 Task: Sort the products by relevance.
Action: Mouse moved to (16, 125)
Screenshot: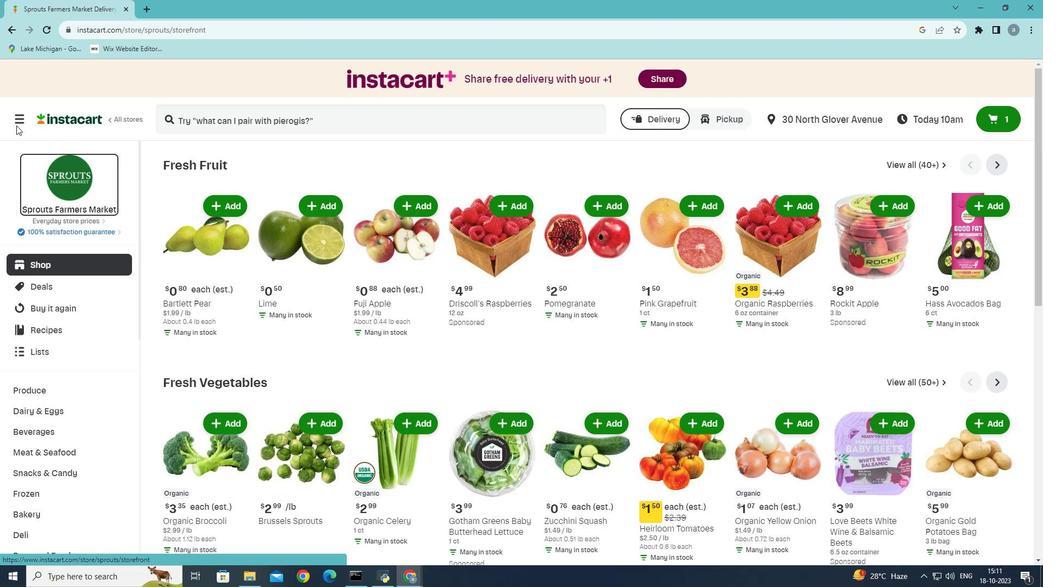 
Action: Mouse pressed left at (16, 125)
Screenshot: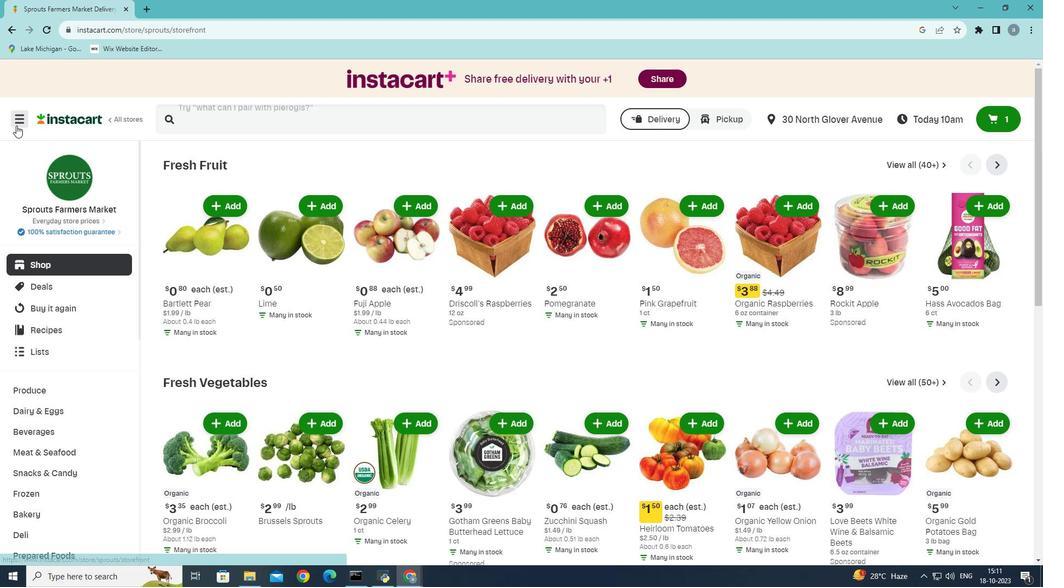 
Action: Mouse moved to (50, 321)
Screenshot: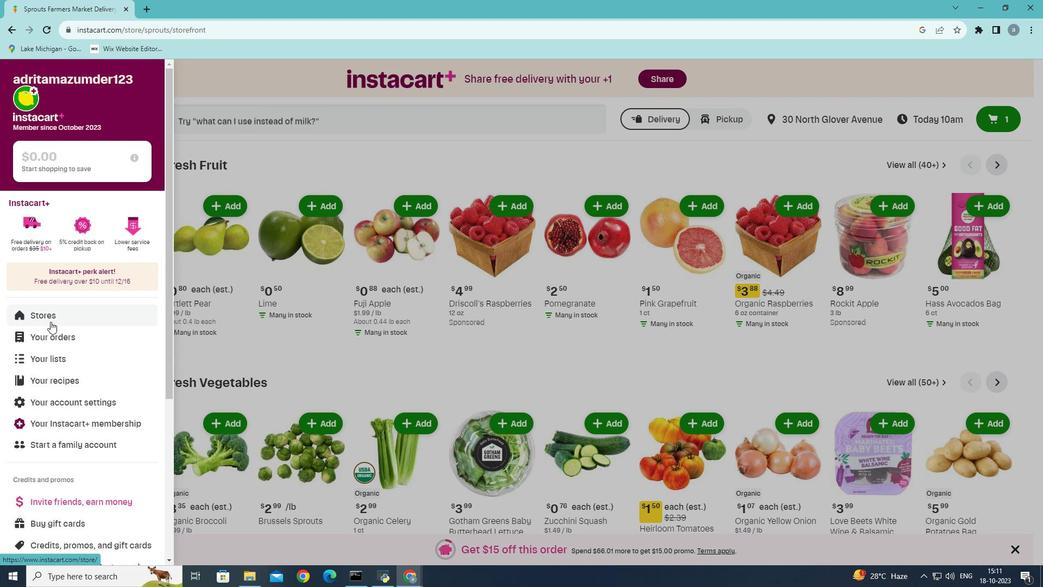 
Action: Mouse pressed left at (50, 321)
Screenshot: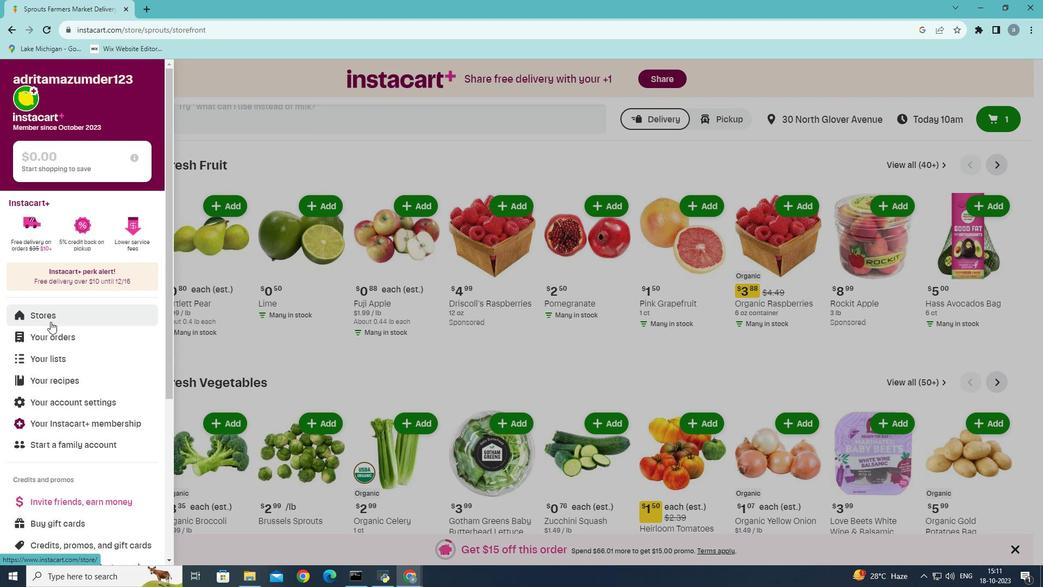 
Action: Mouse moved to (245, 115)
Screenshot: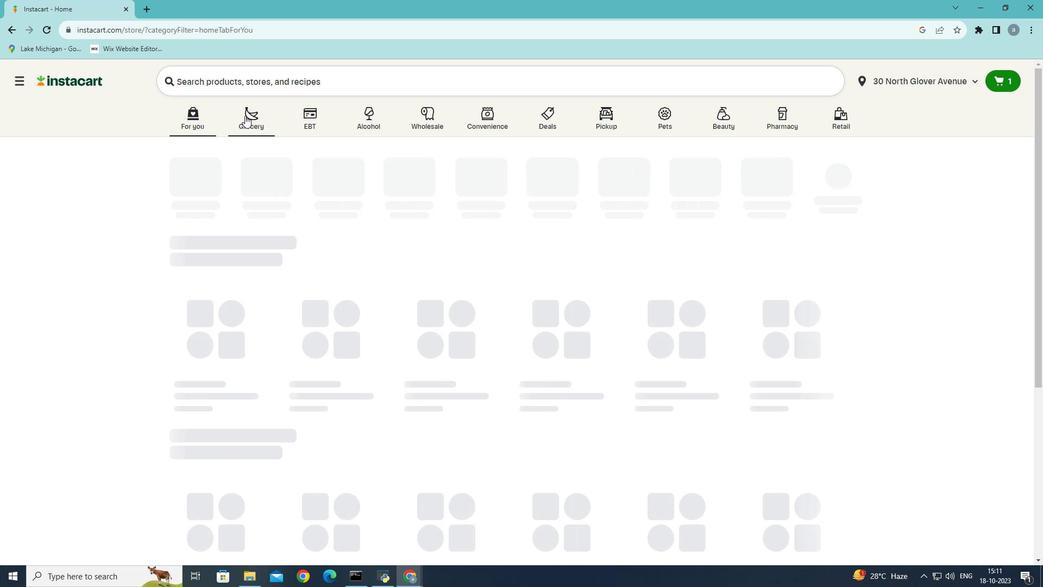 
Action: Mouse pressed left at (245, 115)
Screenshot: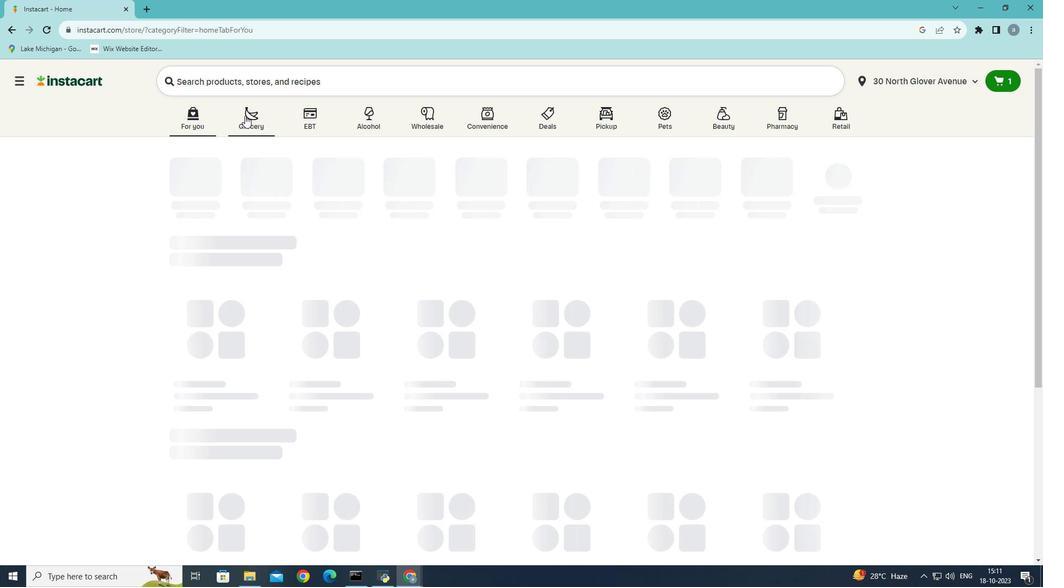 
Action: Mouse moved to (225, 339)
Screenshot: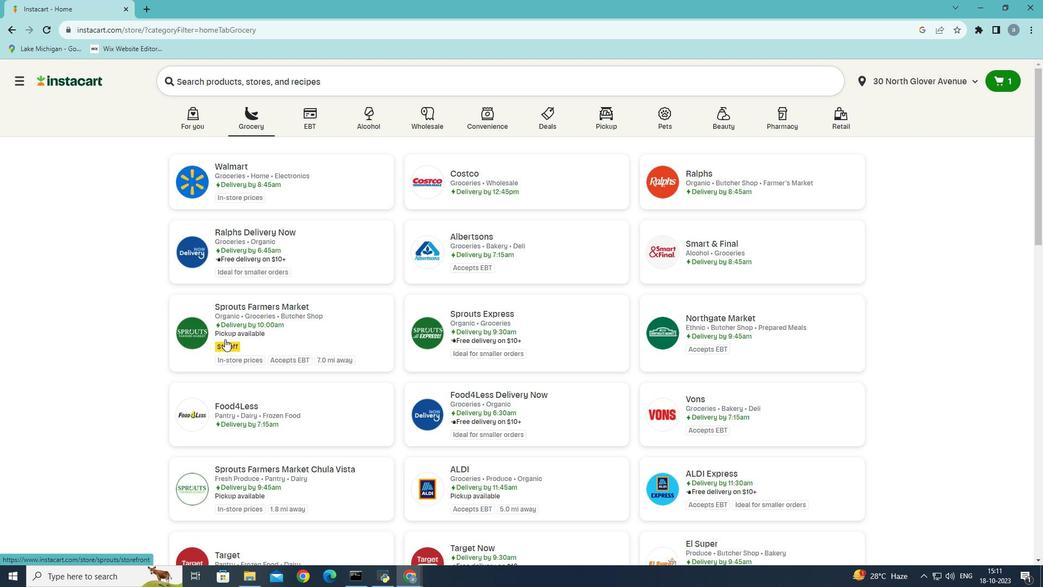 
Action: Mouse pressed left at (225, 339)
Screenshot: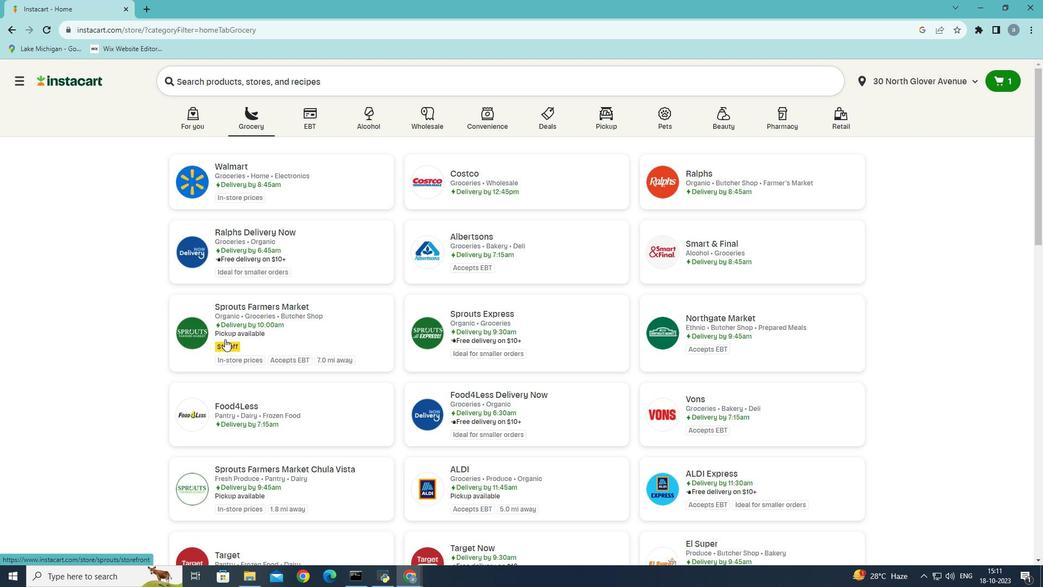 
Action: Mouse moved to (57, 452)
Screenshot: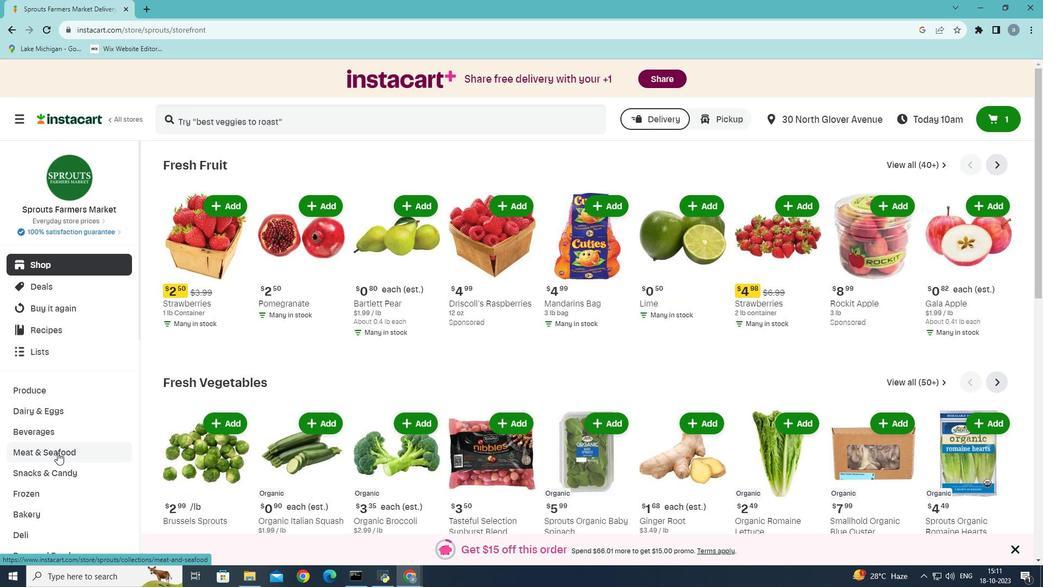 
Action: Mouse pressed left at (57, 452)
Screenshot: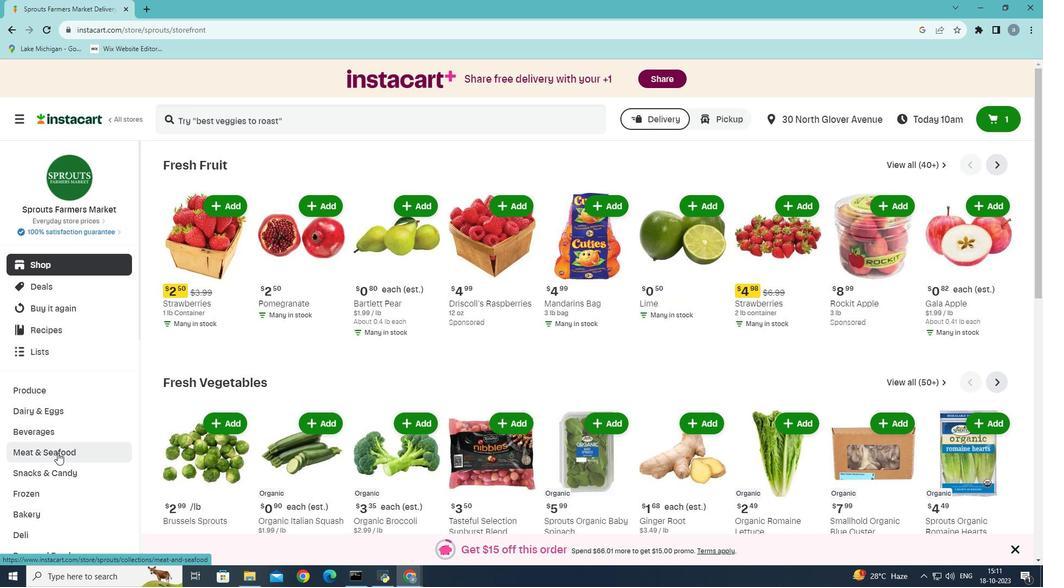 
Action: Mouse moved to (400, 189)
Screenshot: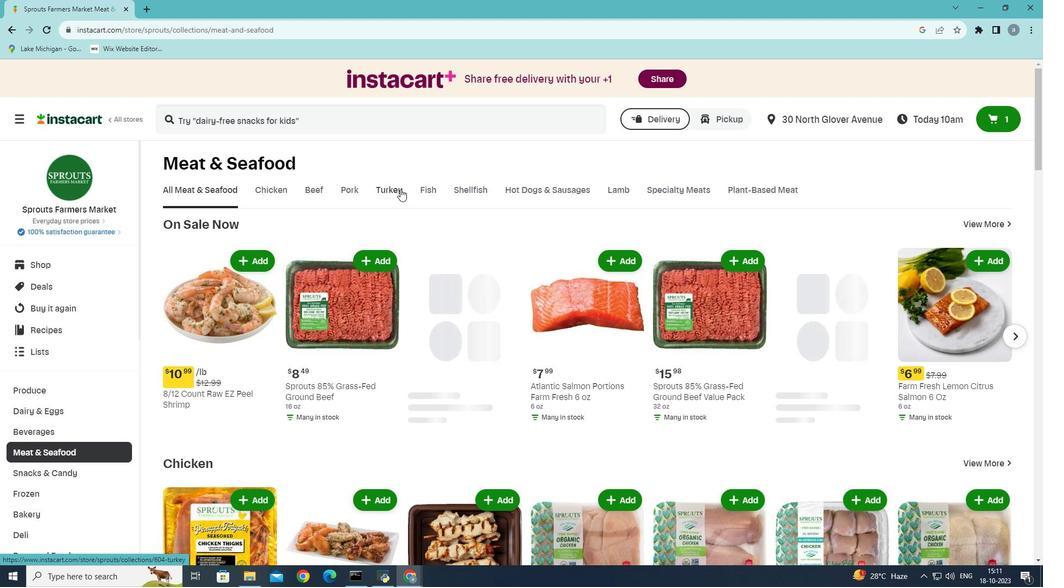 
Action: Mouse pressed left at (400, 189)
Screenshot: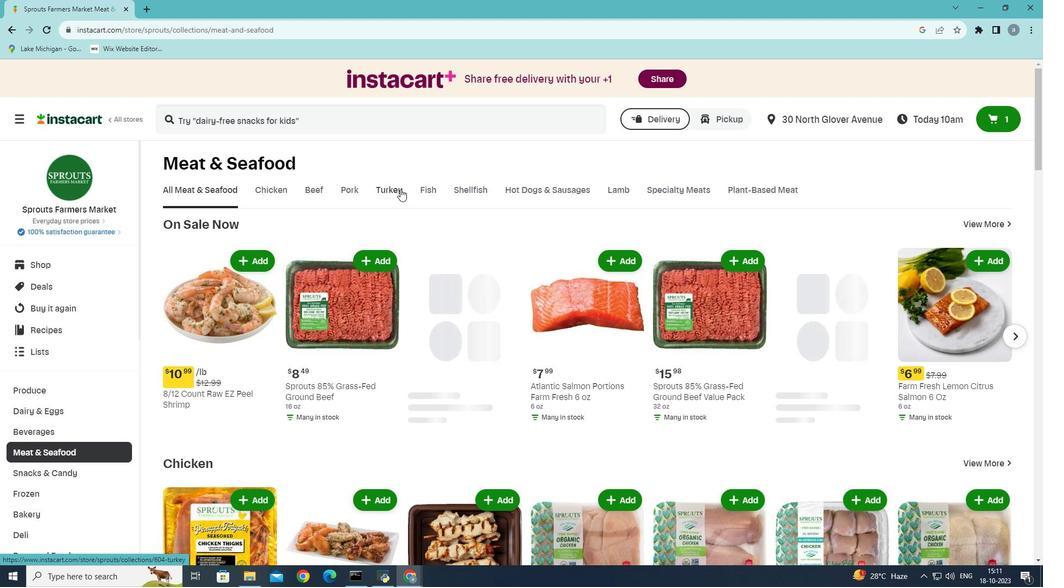 
Action: Mouse moved to (437, 237)
Screenshot: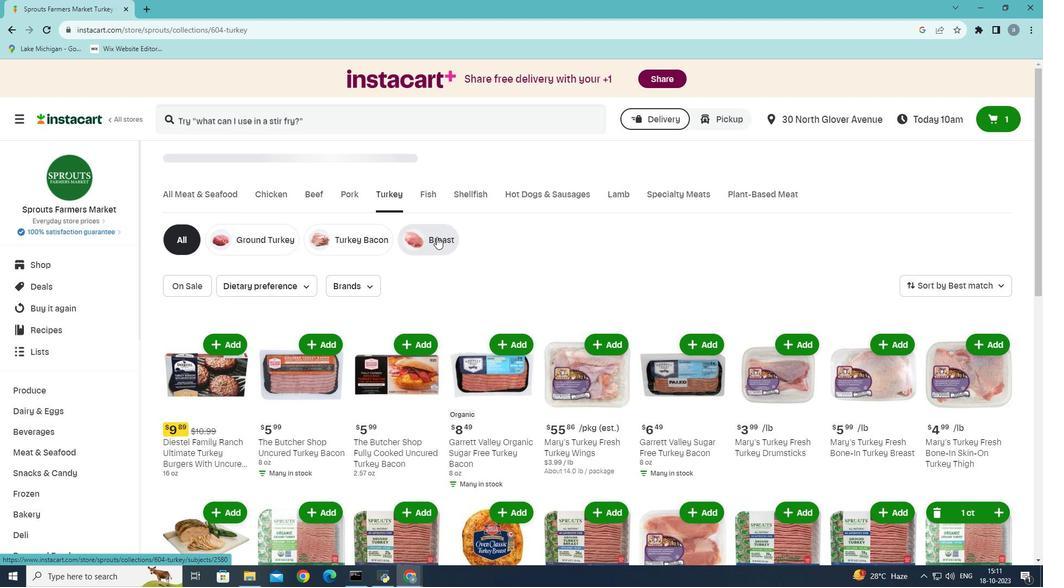 
Action: Mouse pressed left at (437, 237)
Screenshot: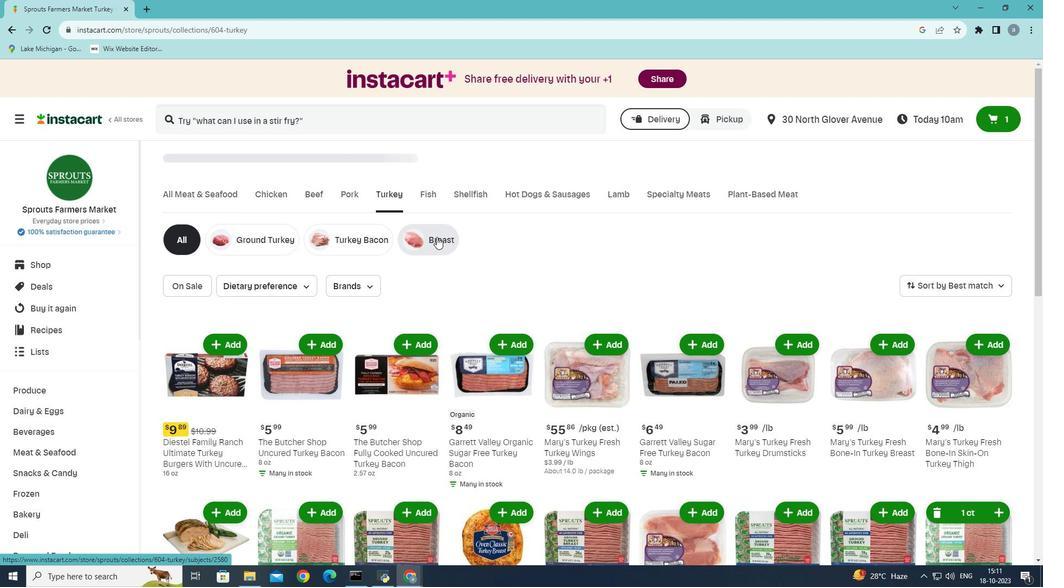 
Action: Mouse moved to (1003, 280)
Screenshot: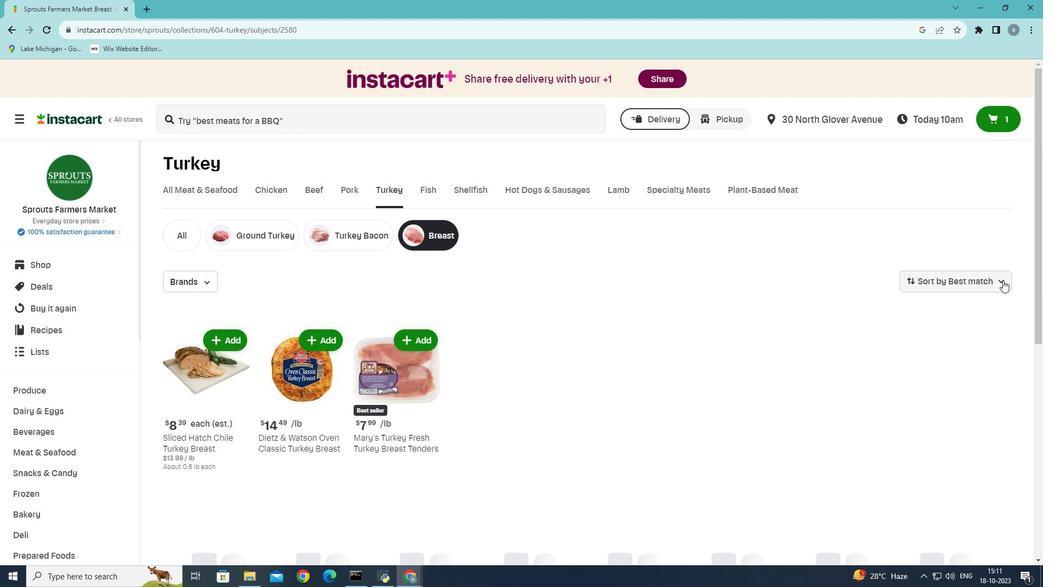
Action: Mouse pressed left at (1003, 280)
Screenshot: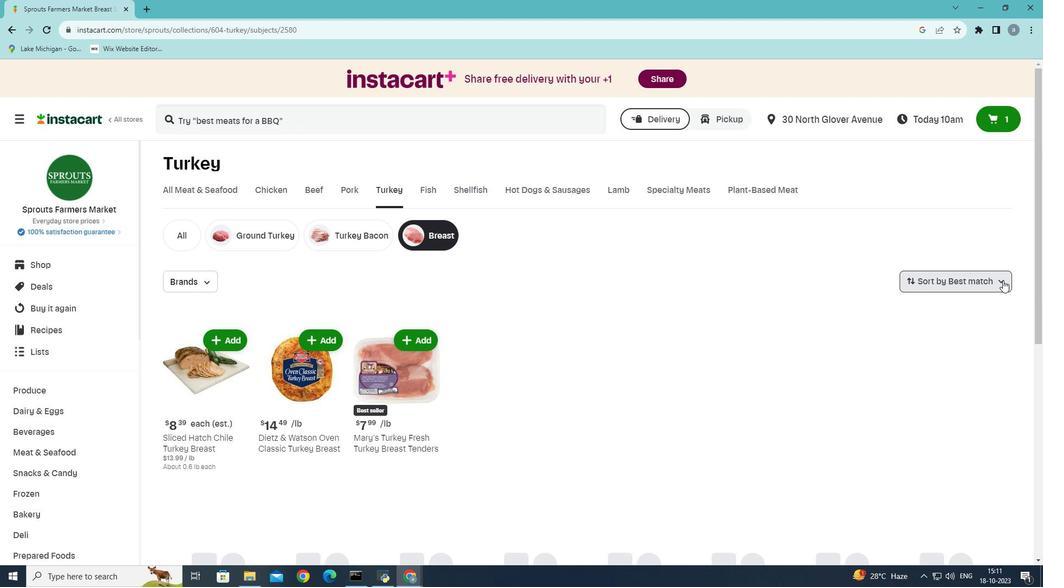 
Action: Mouse moved to (958, 448)
Screenshot: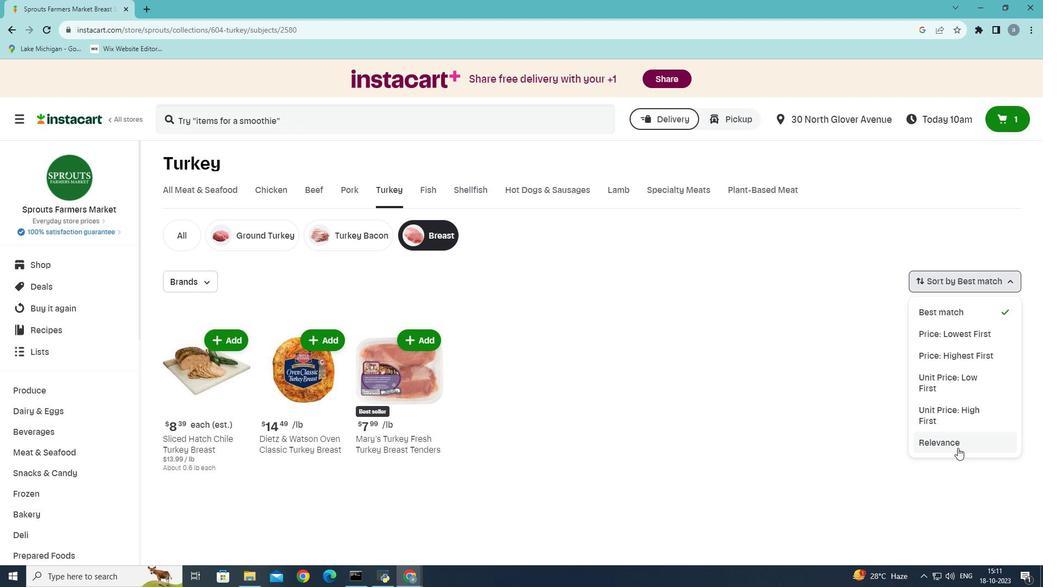 
Action: Mouse pressed left at (958, 448)
Screenshot: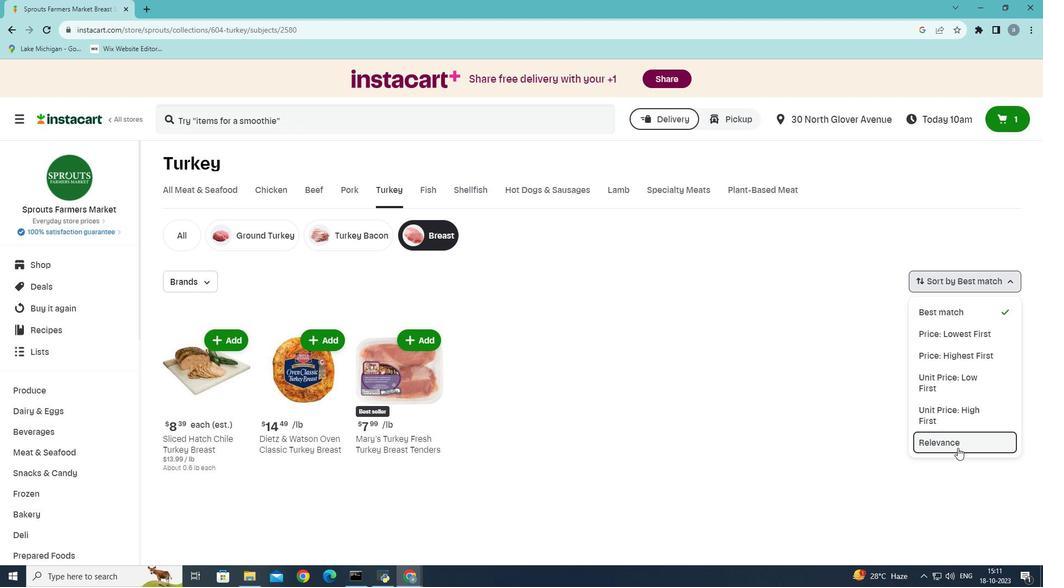 
Action: Mouse moved to (94, 441)
Screenshot: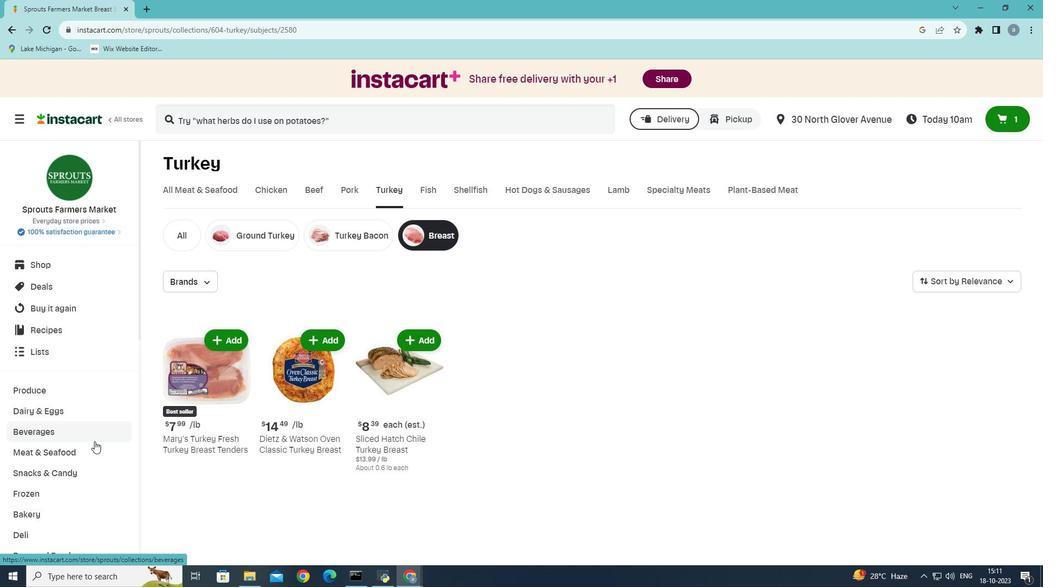 
